 Task: Sort the products by price (highest first).
Action: Mouse moved to (18, 73)
Screenshot: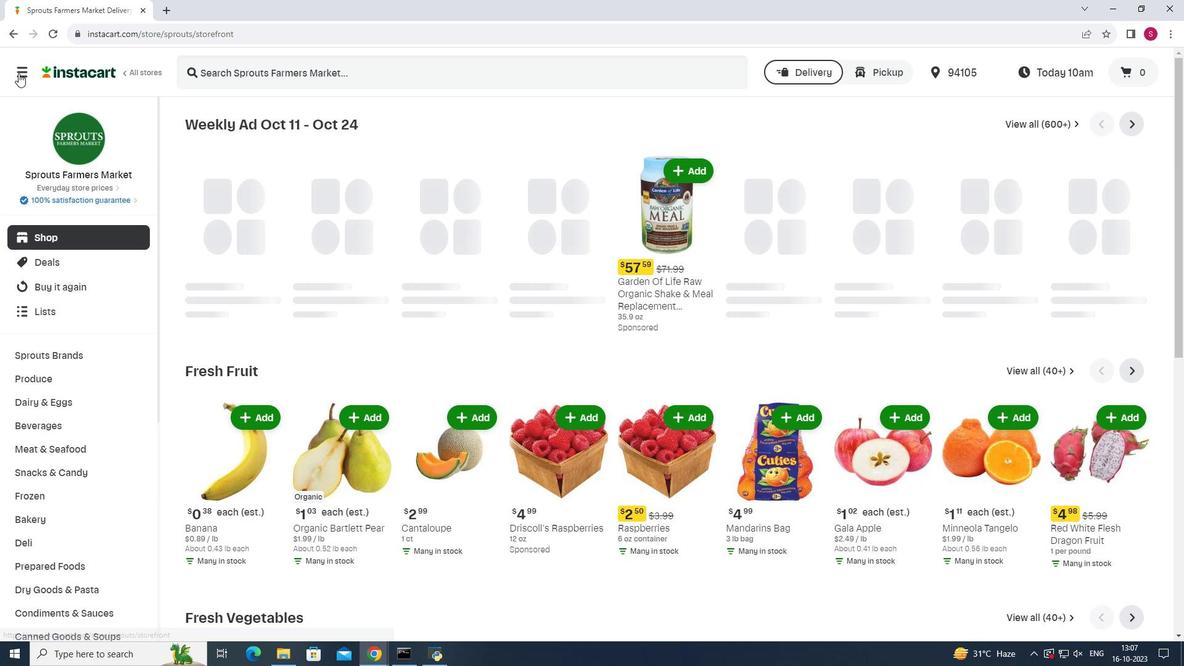 
Action: Mouse pressed left at (18, 73)
Screenshot: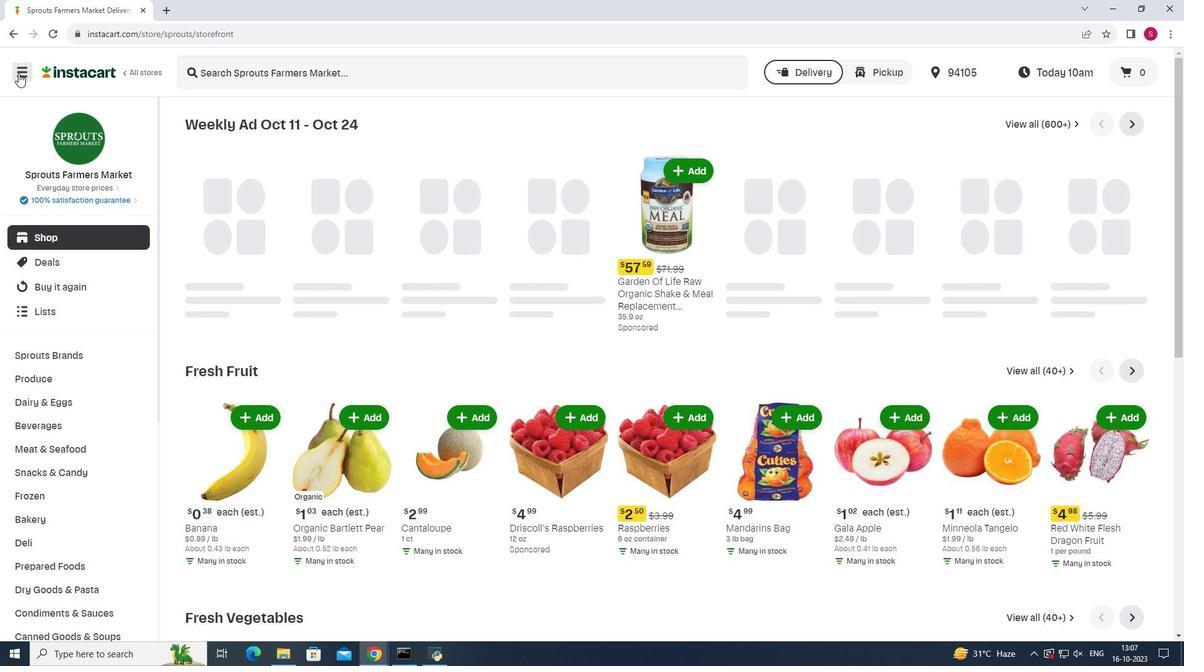 
Action: Mouse moved to (84, 329)
Screenshot: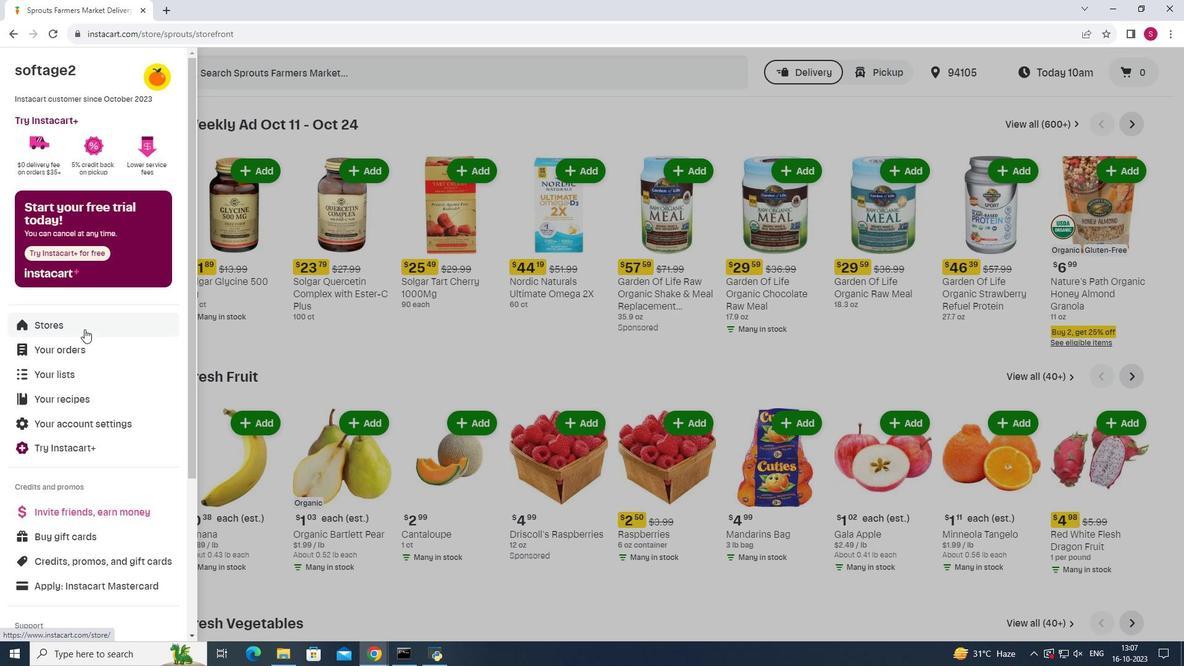 
Action: Mouse pressed left at (84, 329)
Screenshot: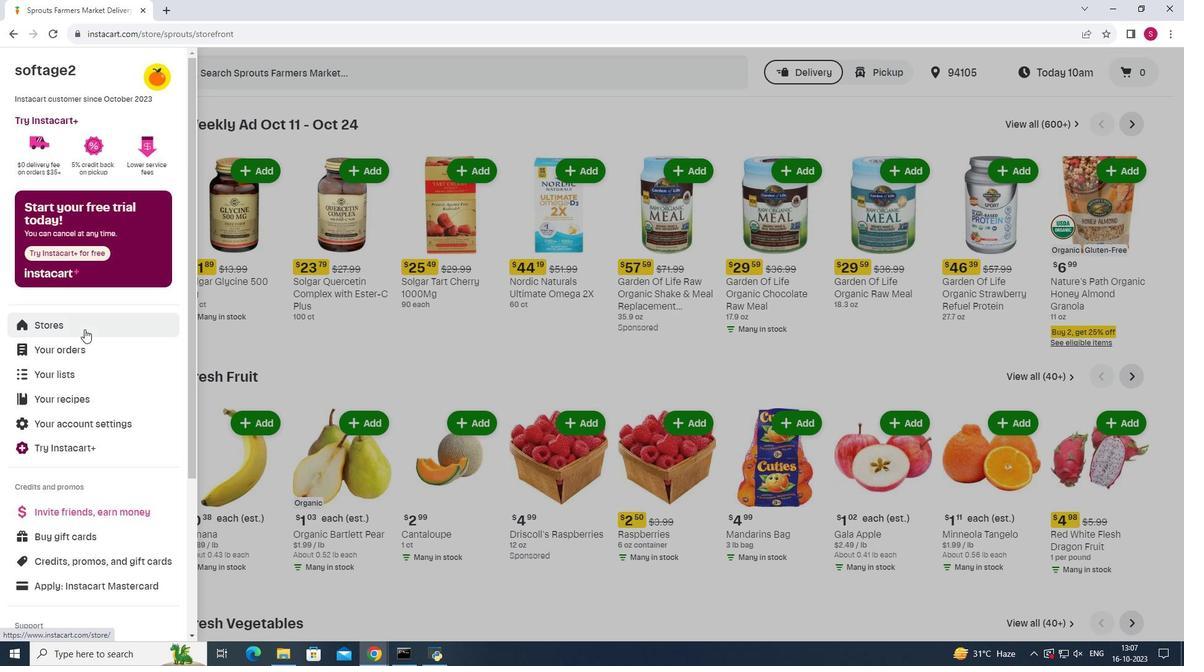 
Action: Mouse moved to (281, 111)
Screenshot: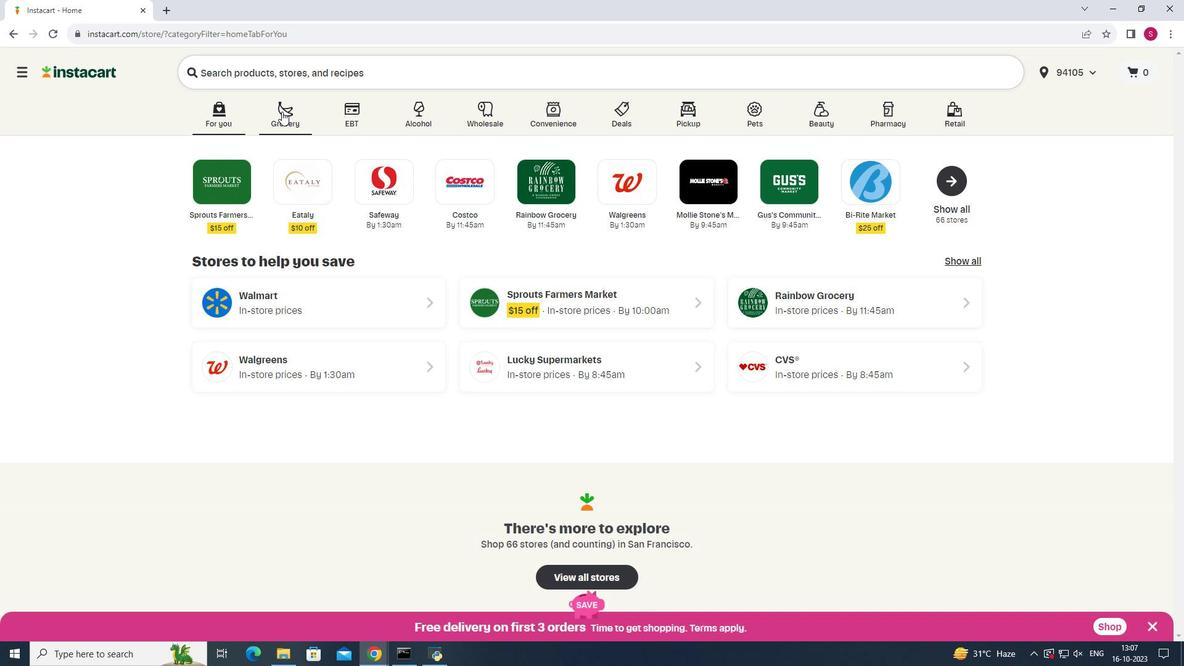 
Action: Mouse pressed left at (281, 111)
Screenshot: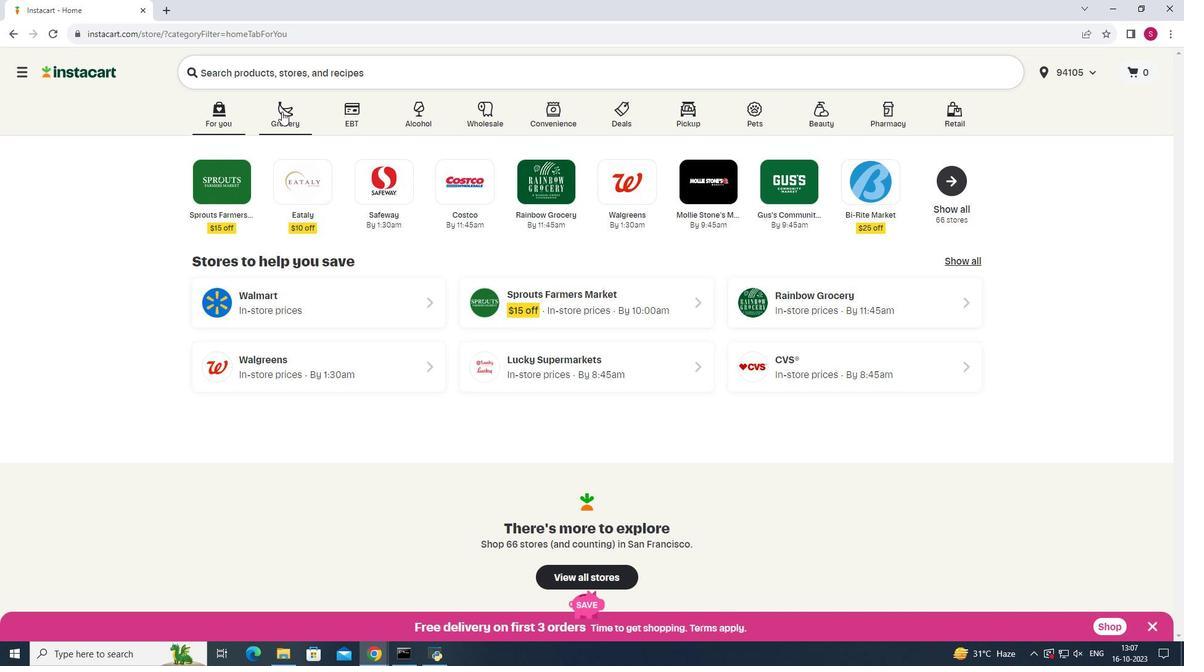 
Action: Mouse moved to (848, 172)
Screenshot: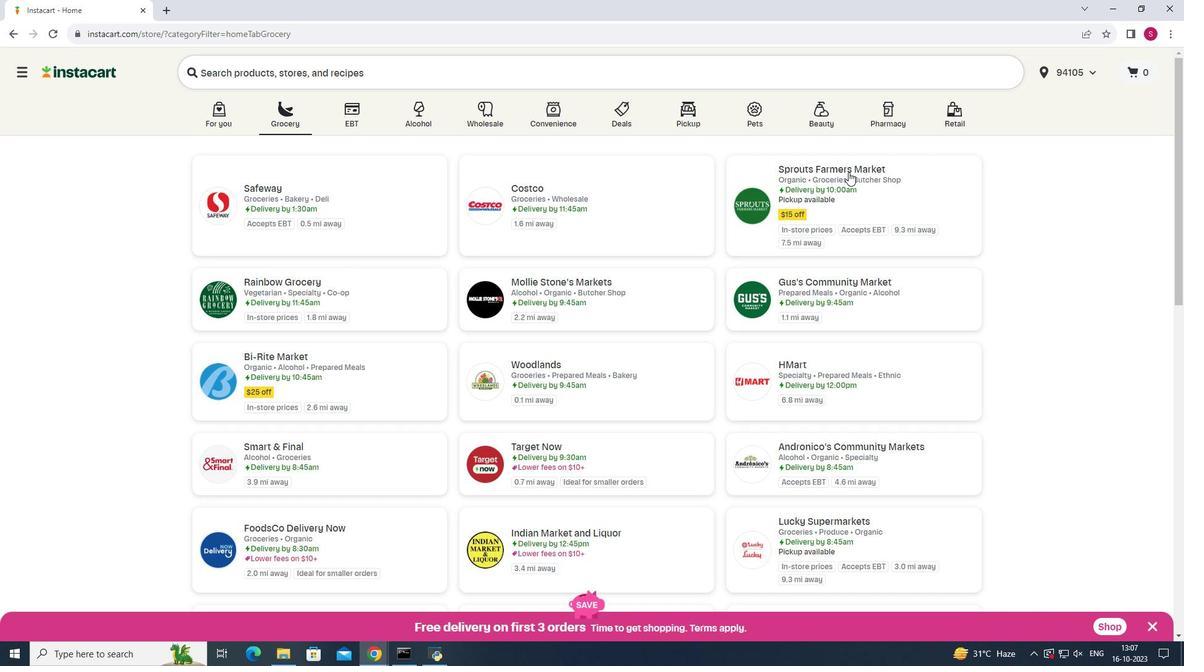 
Action: Mouse pressed left at (848, 172)
Screenshot: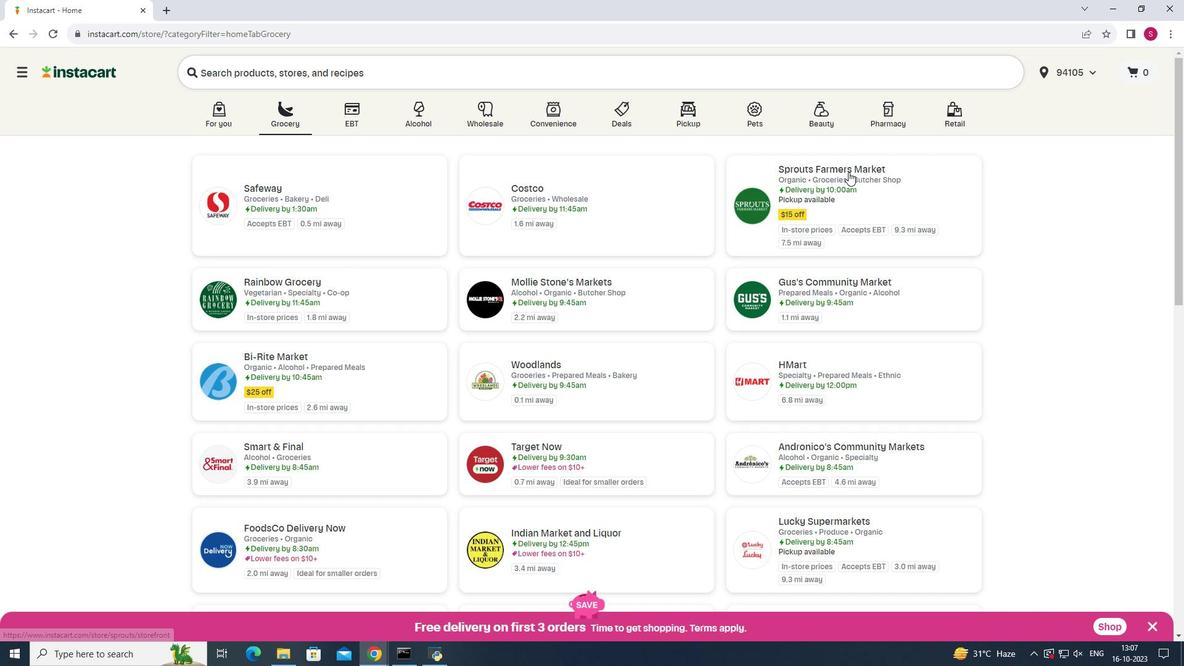 
Action: Mouse moved to (73, 449)
Screenshot: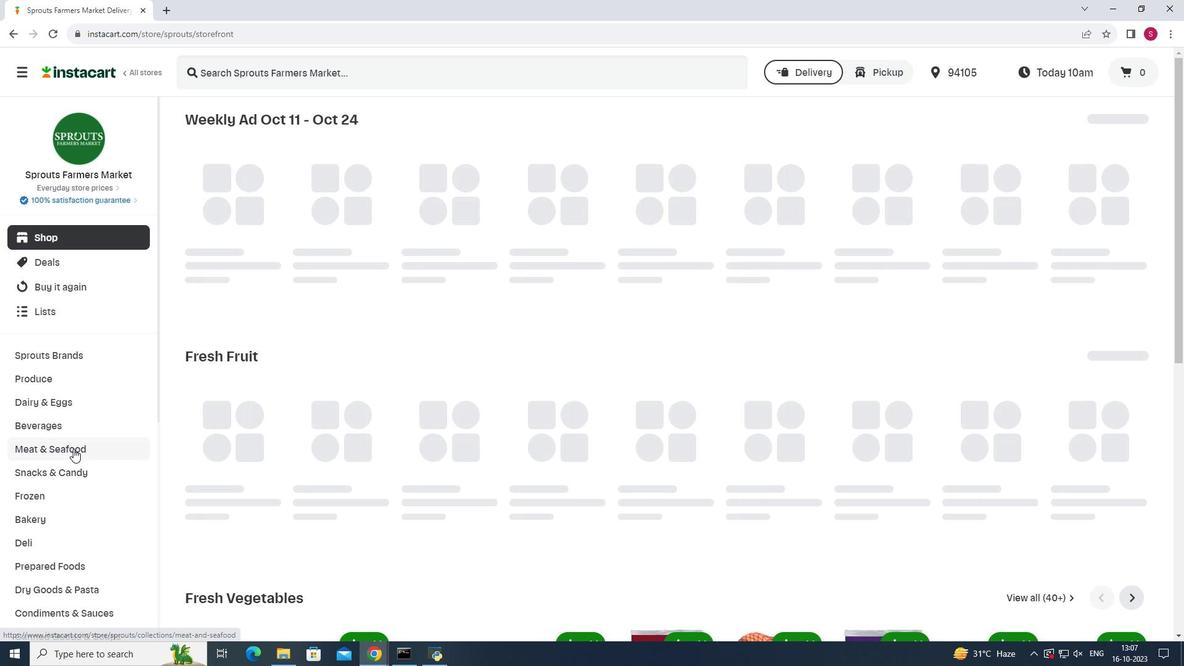 
Action: Mouse pressed left at (73, 449)
Screenshot: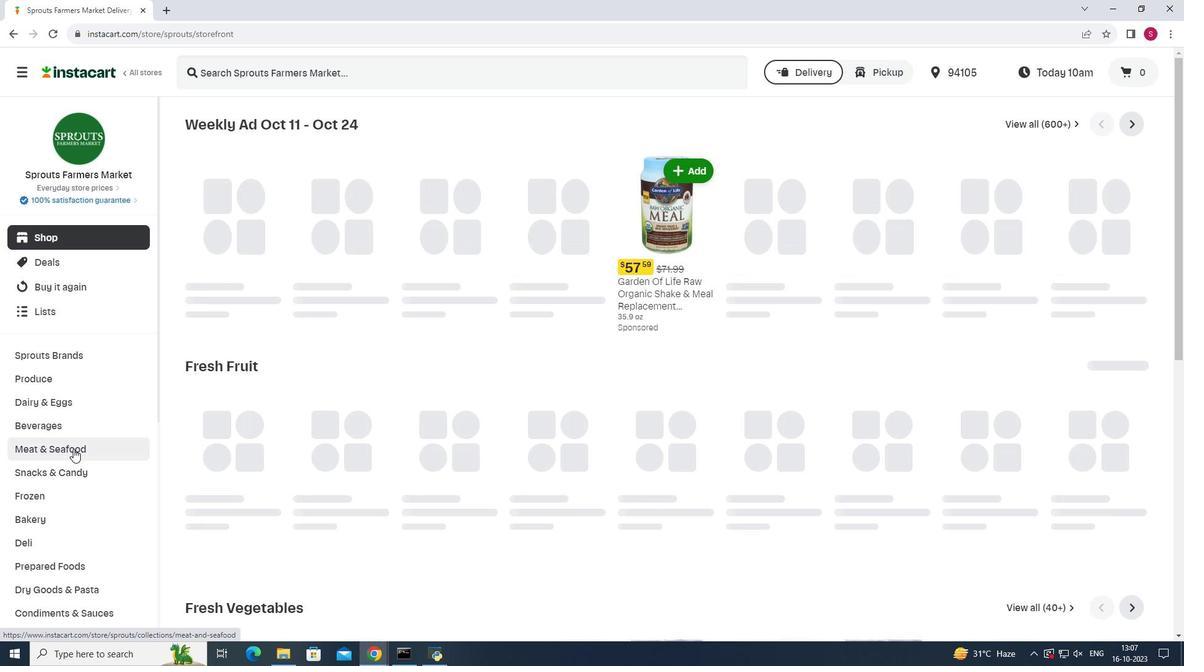 
Action: Mouse moved to (782, 148)
Screenshot: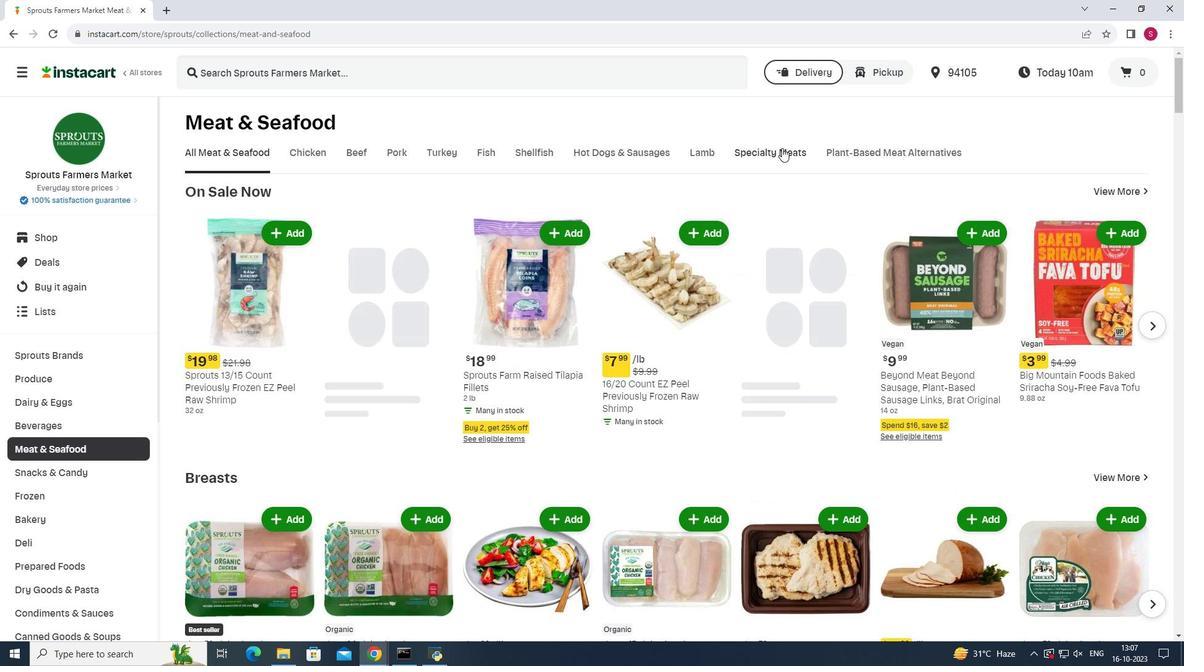 
Action: Mouse pressed left at (782, 148)
Screenshot: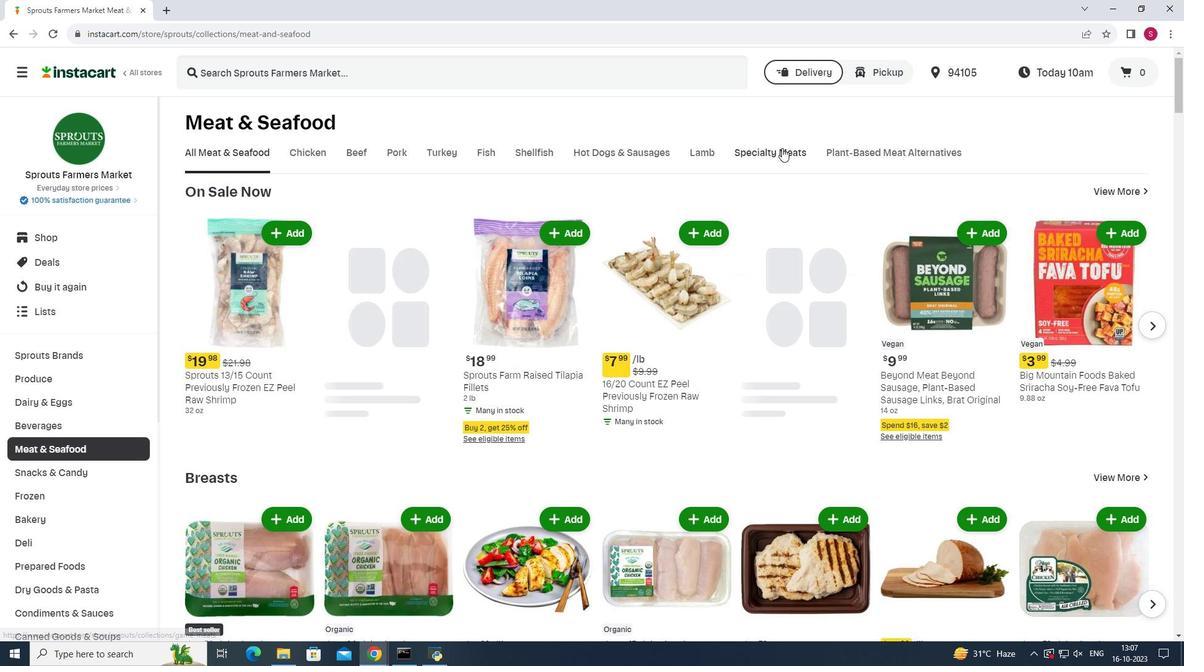 
Action: Mouse moved to (1143, 196)
Screenshot: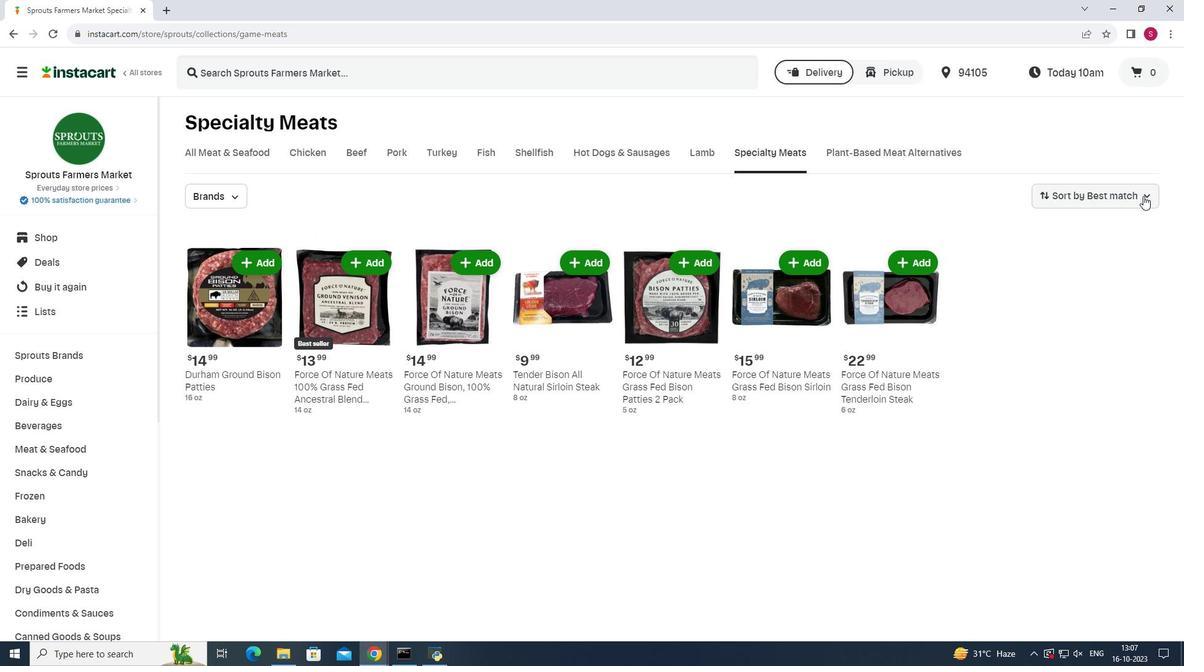 
Action: Mouse pressed left at (1143, 196)
Screenshot: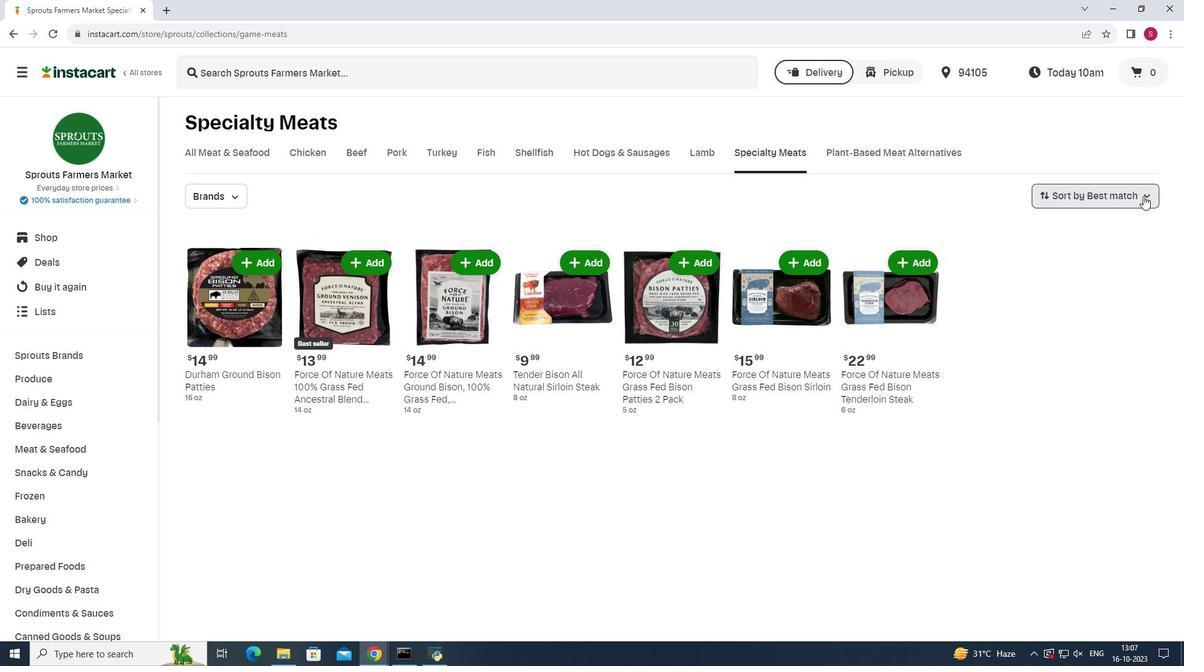 
Action: Mouse moved to (1083, 281)
Screenshot: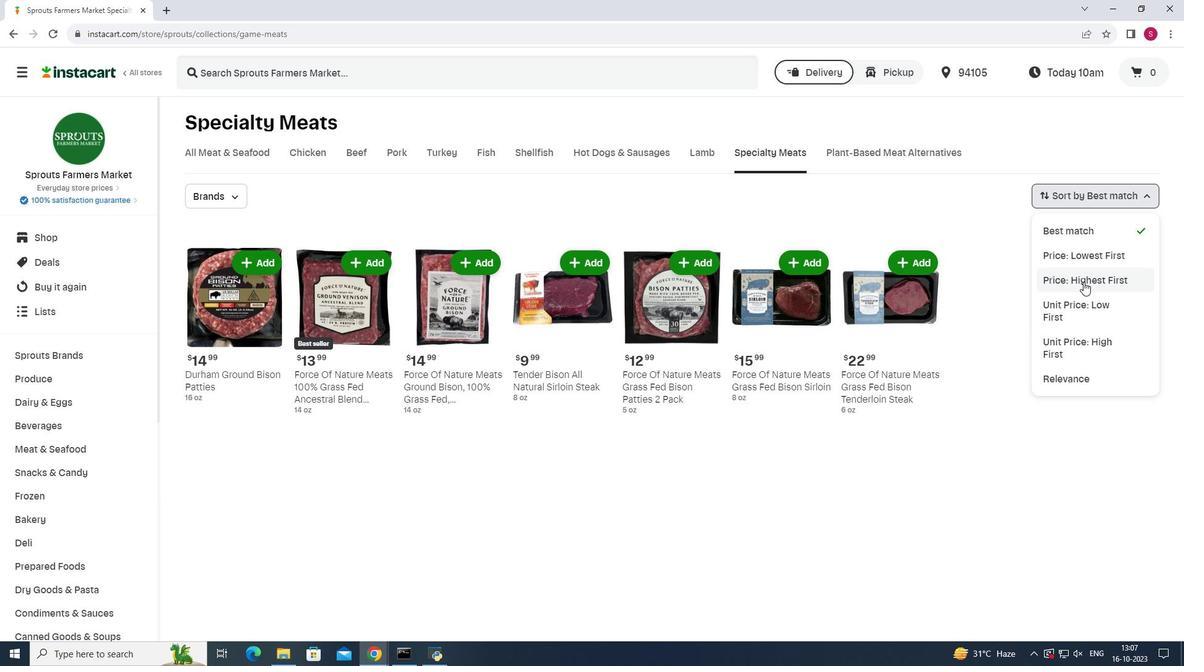 
Action: Mouse pressed left at (1083, 281)
Screenshot: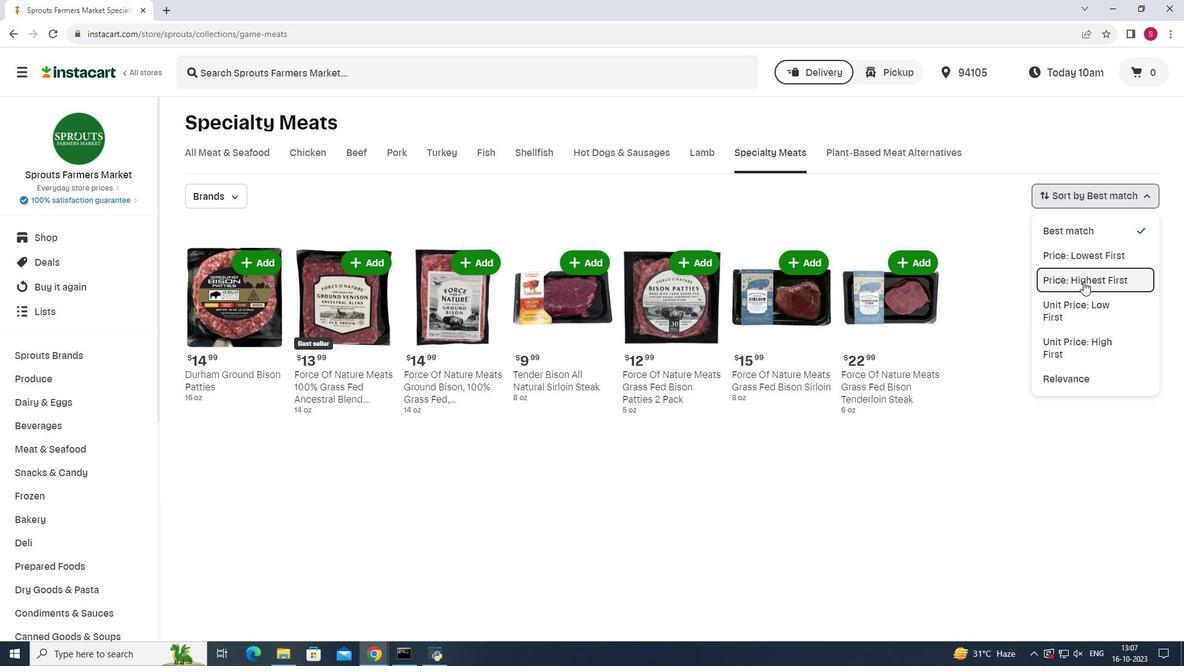 
